 Task: Locate the nearest dog-friendly horseback riding on the beach in Florida.
Action: Mouse moved to (101, 35)
Screenshot: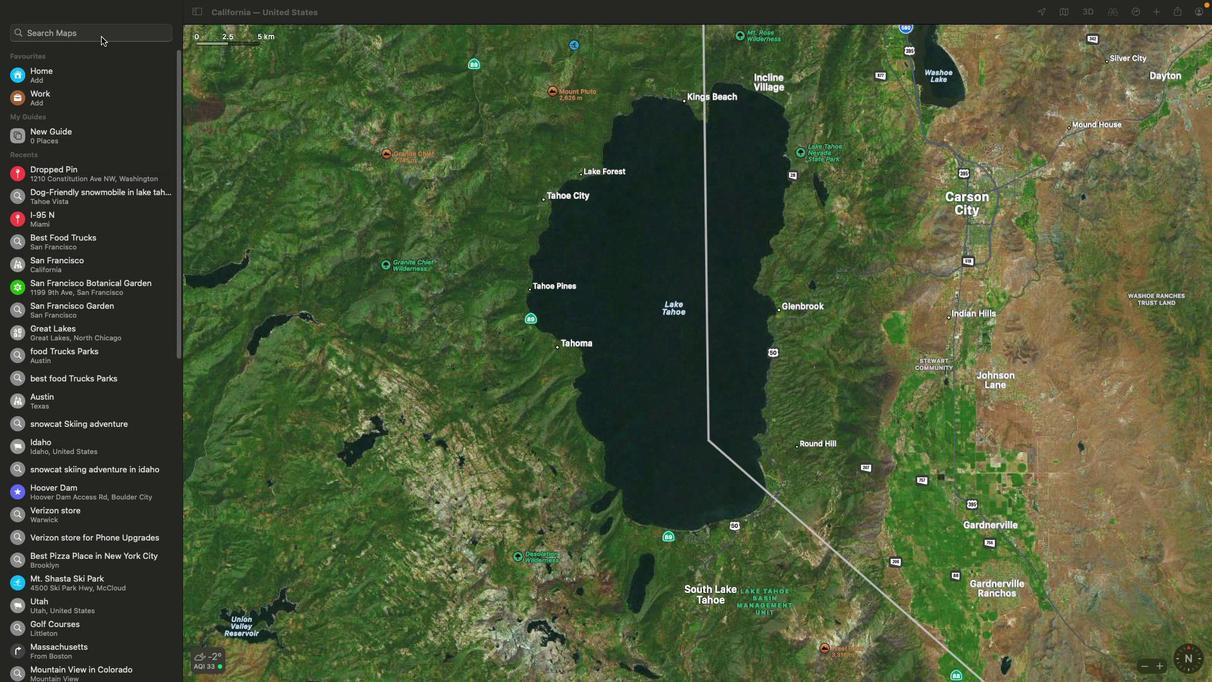 
Action: Mouse pressed left at (101, 35)
Screenshot: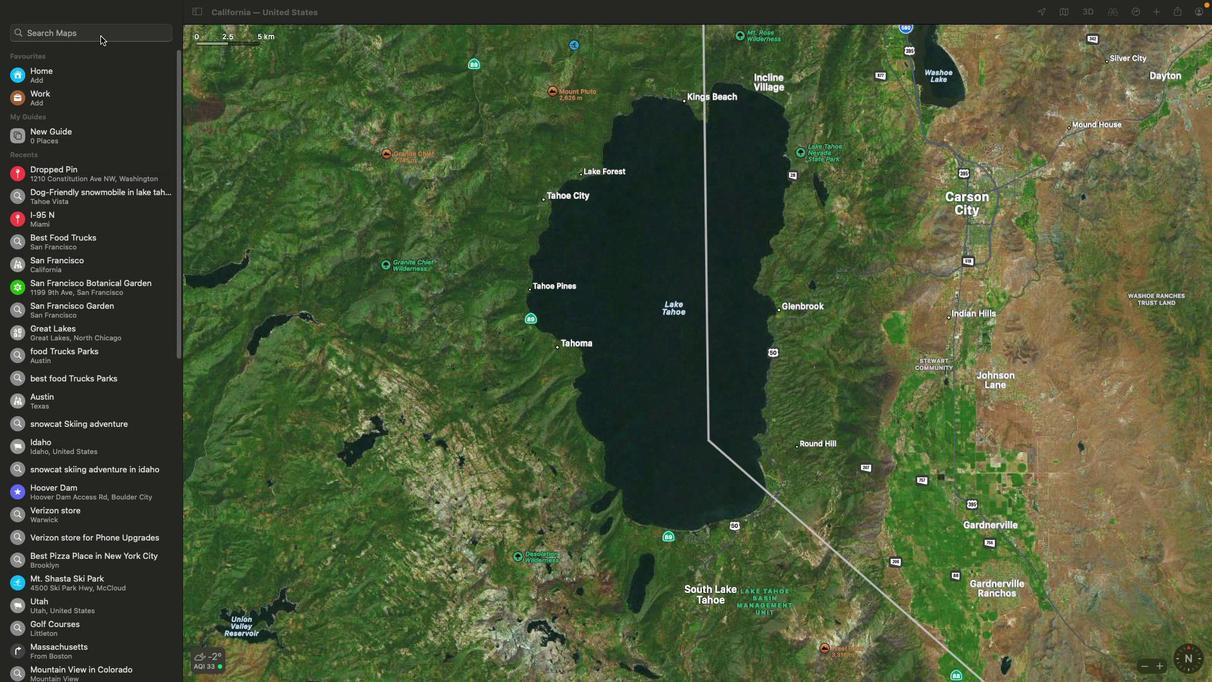 
Action: Key pressed Key.shift'D''o''g'Key.spaceKey.backspaceKey.backspaceKey.backspaceKey.backspaceKey.backspaceKey.shift'F''l''o''r''i''d''a'Key.spaceKey.enter
Screenshot: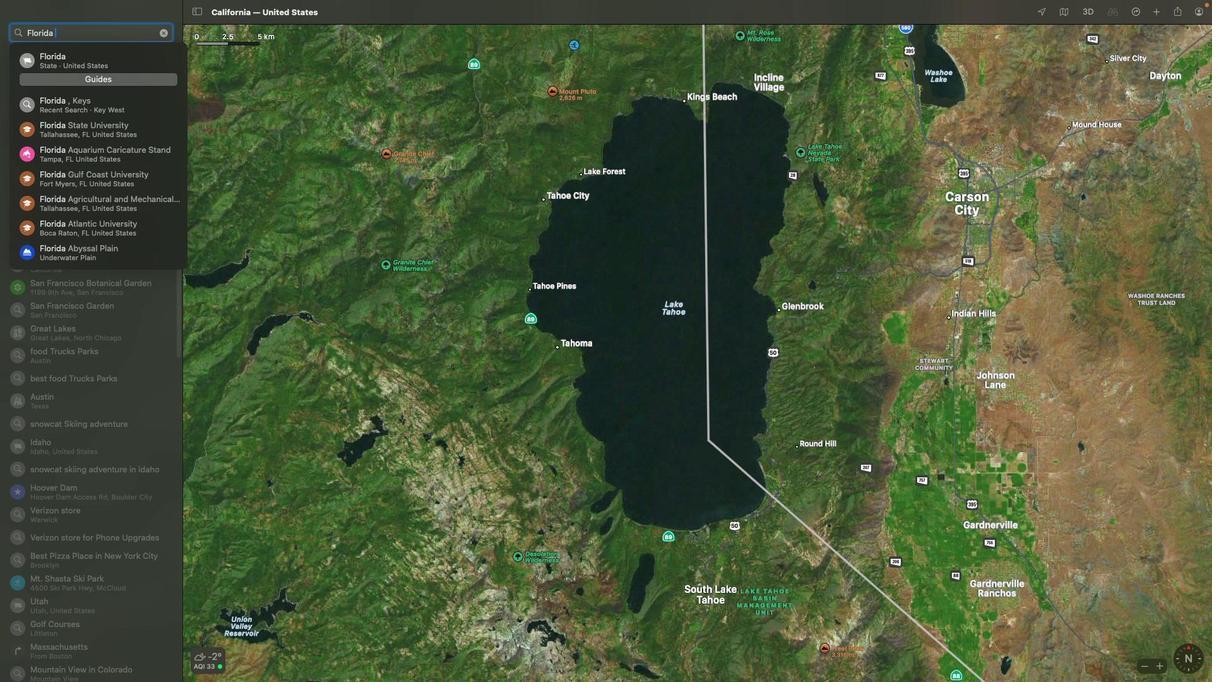 
Action: Mouse moved to (166, 36)
Screenshot: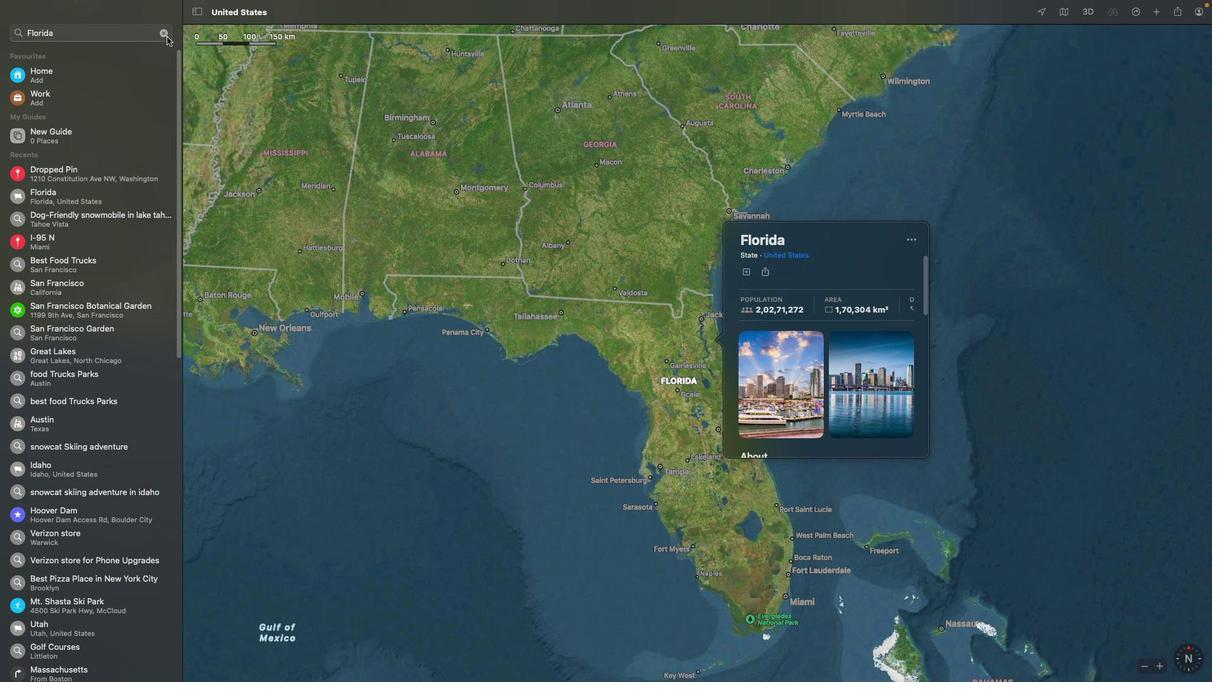 
Action: Mouse pressed left at (166, 36)
Screenshot: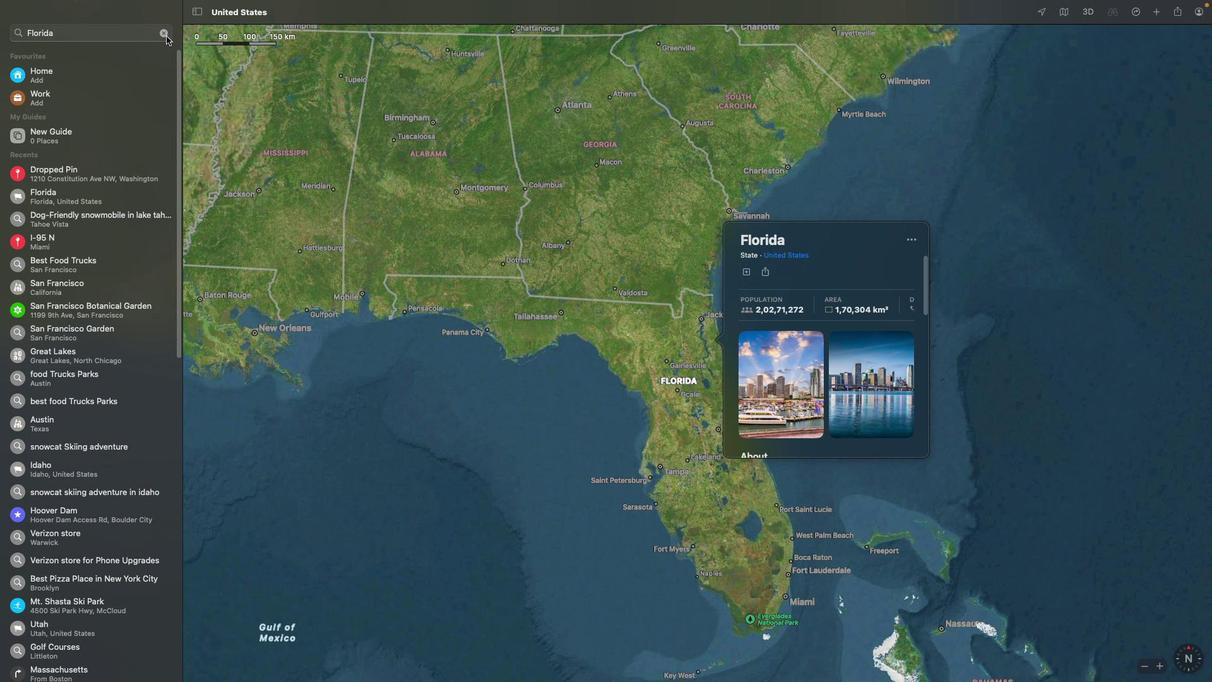 
Action: Mouse moved to (109, 32)
Screenshot: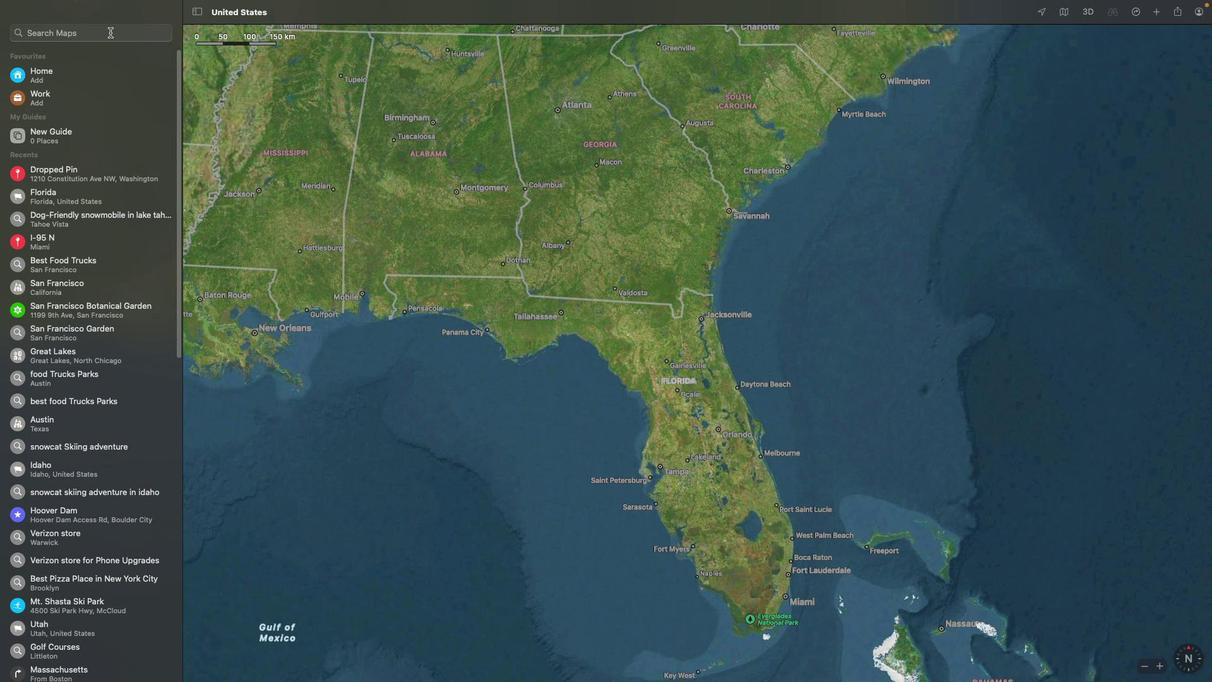 
Action: Mouse pressed left at (109, 32)
Screenshot: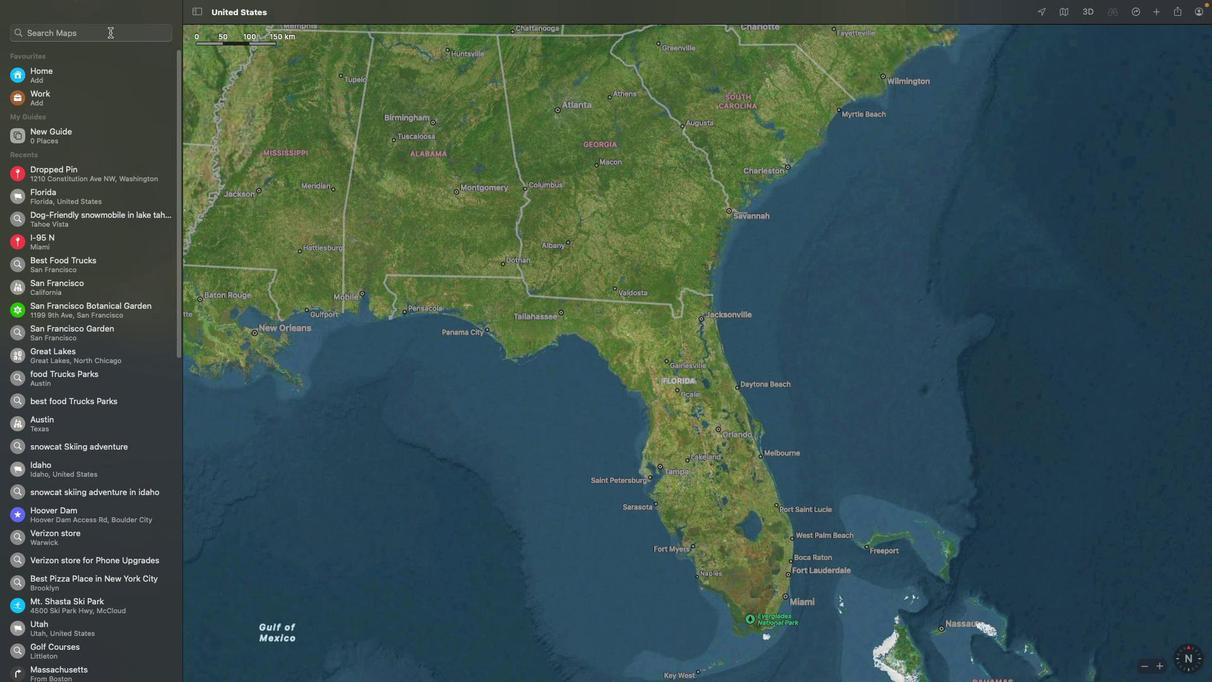 
Action: Key pressed 'd''o''g''-''f''r''i''e''n''d''l''y'Key.space'h''o''r''s''e''b''a''c''k'Key.space'r''i''d''i''n''g'Key.spaceKey.enter
Screenshot: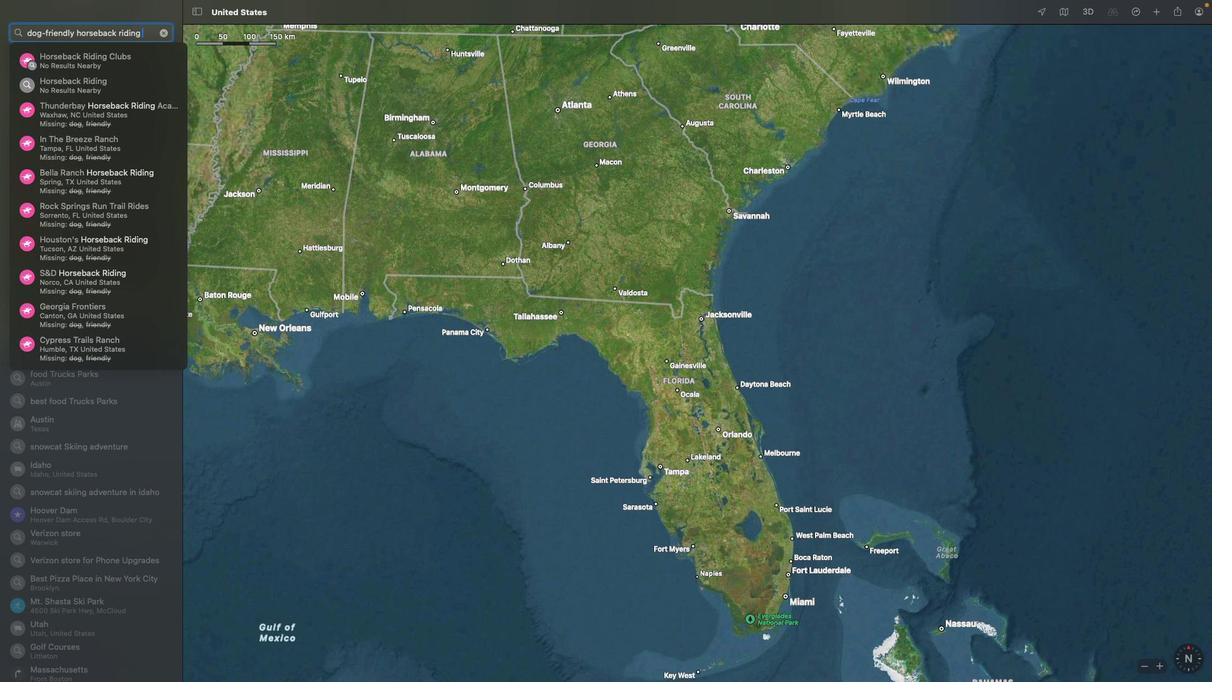 
Action: Mouse moved to (550, 388)
Screenshot: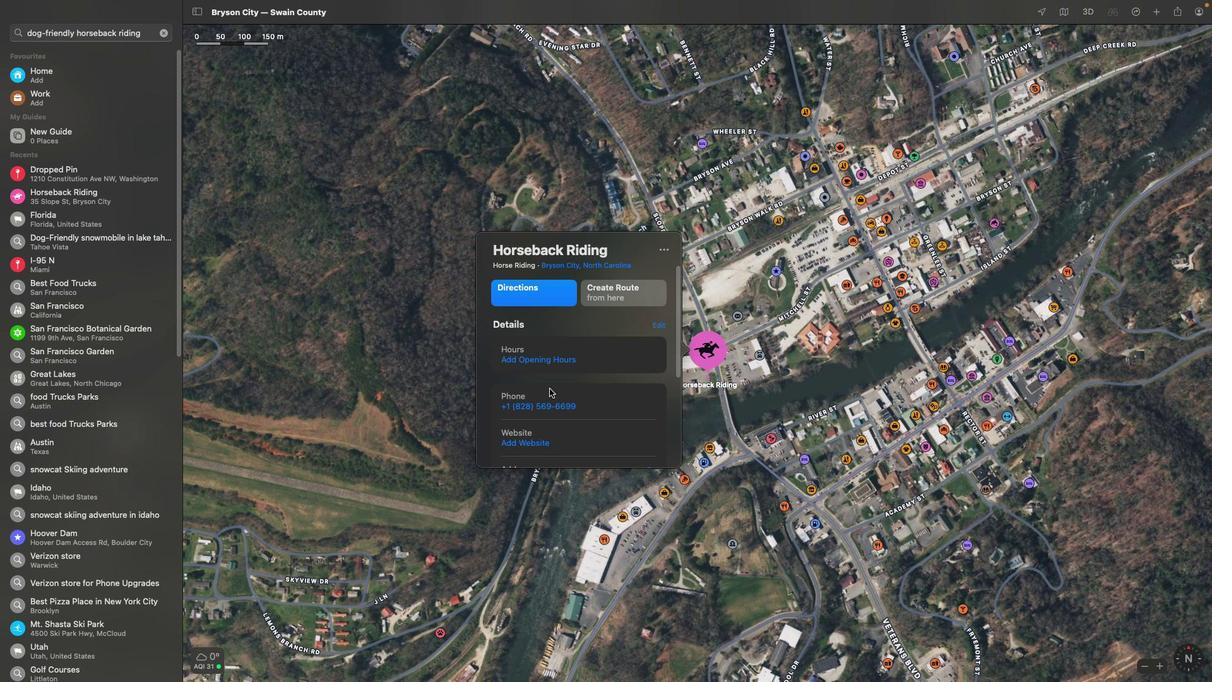 
Action: Mouse scrolled (550, 388) with delta (0, 0)
Screenshot: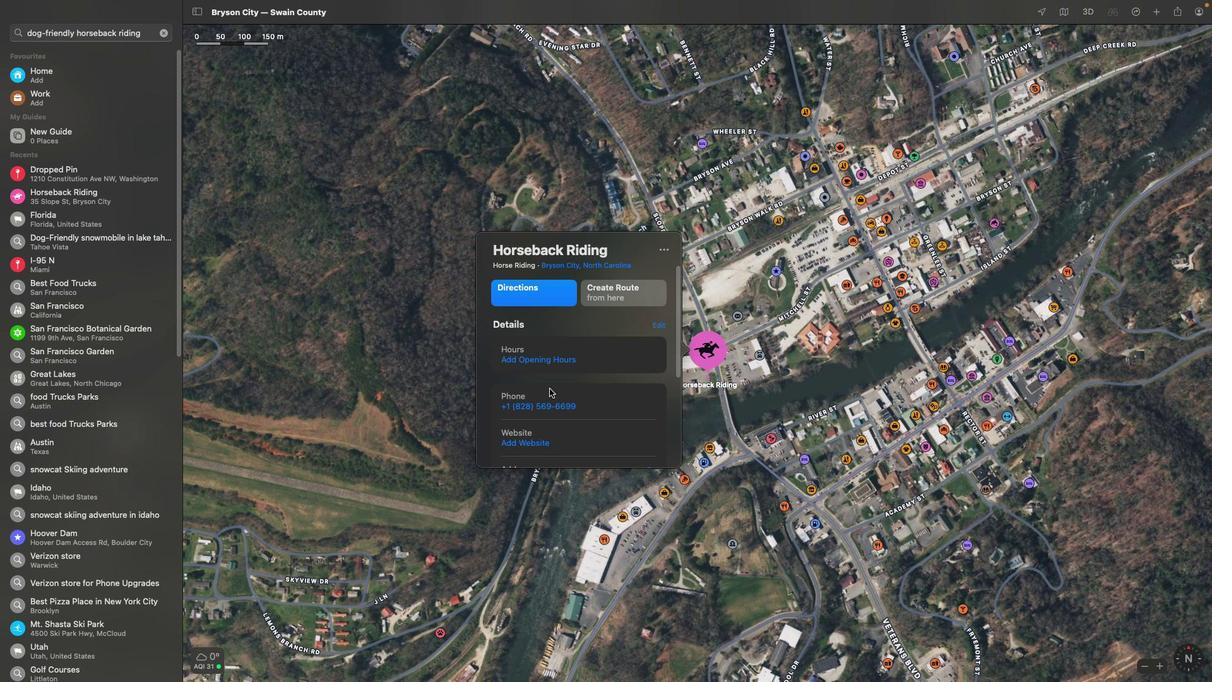 
Action: Mouse scrolled (550, 388) with delta (0, 0)
Screenshot: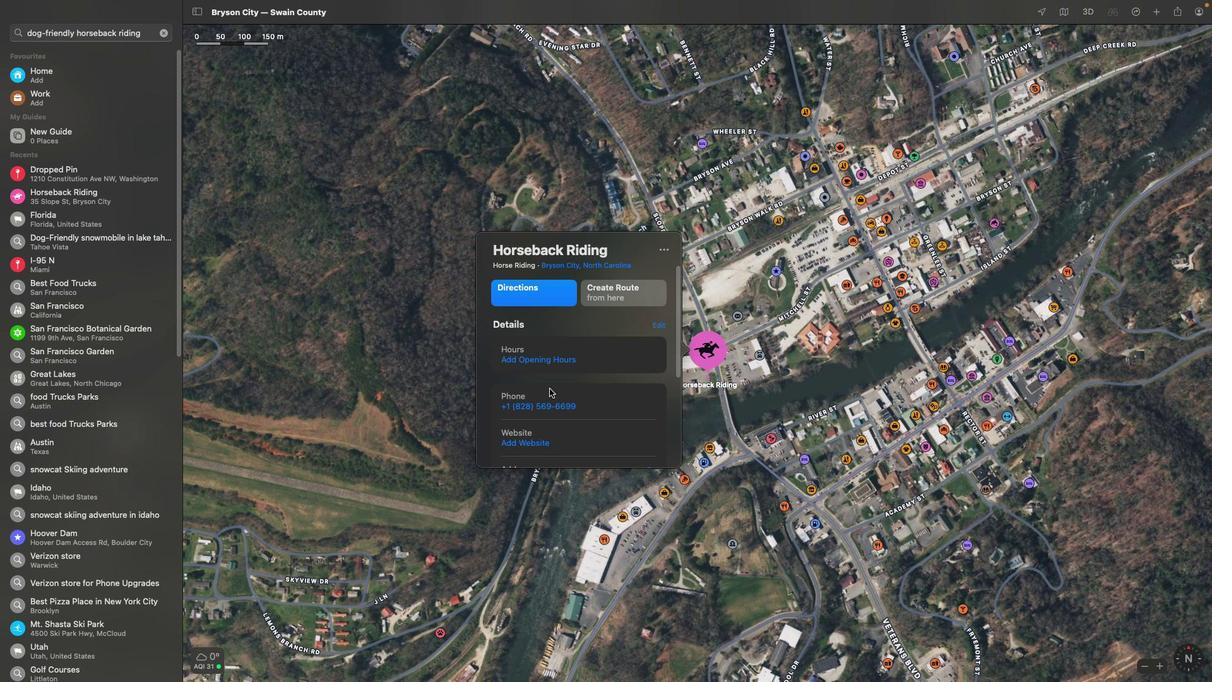 
Action: Mouse scrolled (550, 388) with delta (0, -1)
Screenshot: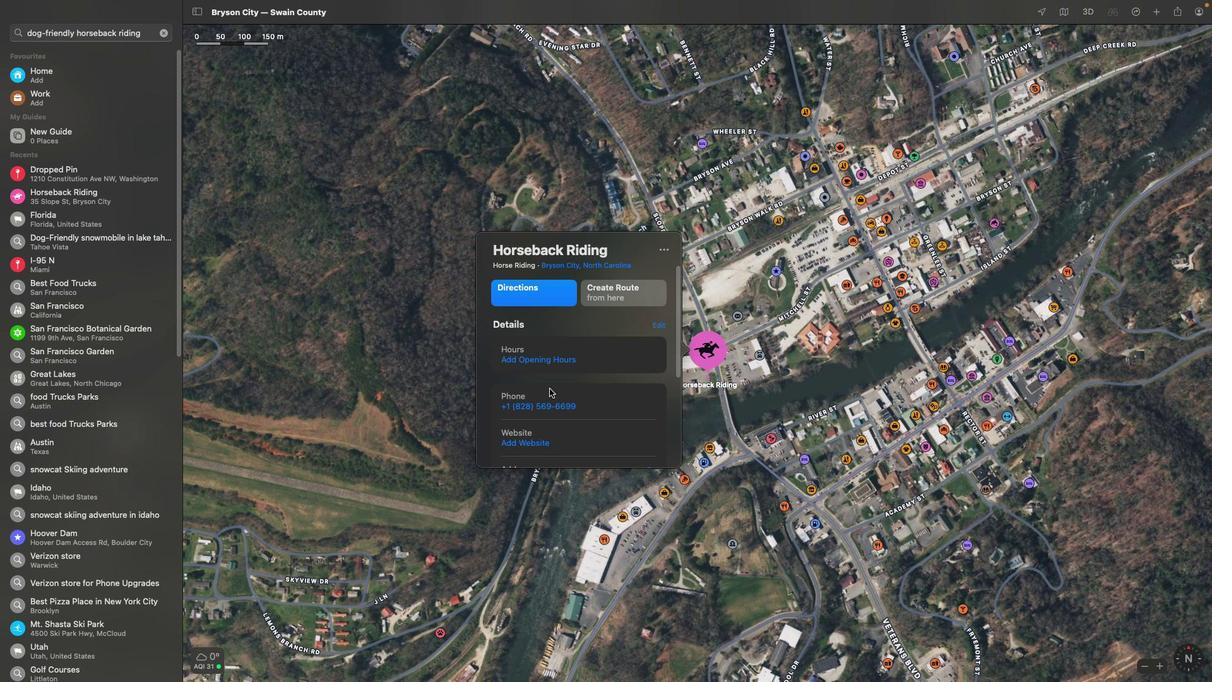 
Action: Mouse scrolled (550, 388) with delta (0, -3)
Screenshot: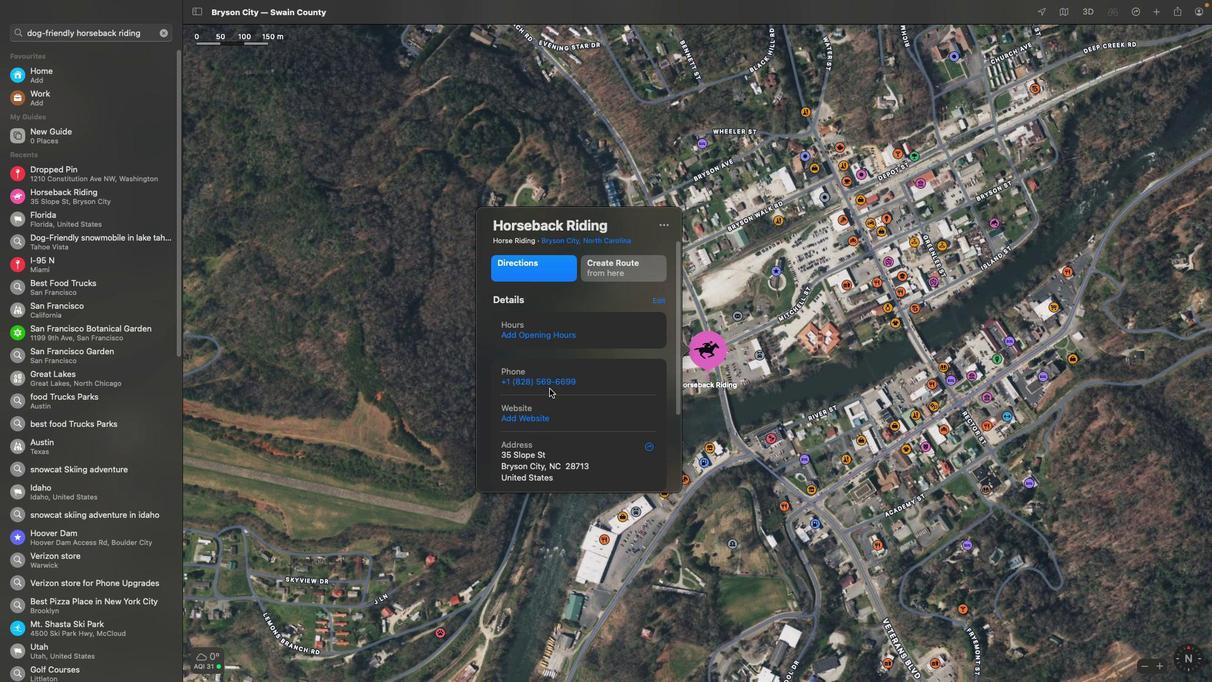 
Action: Mouse scrolled (550, 388) with delta (0, -3)
Screenshot: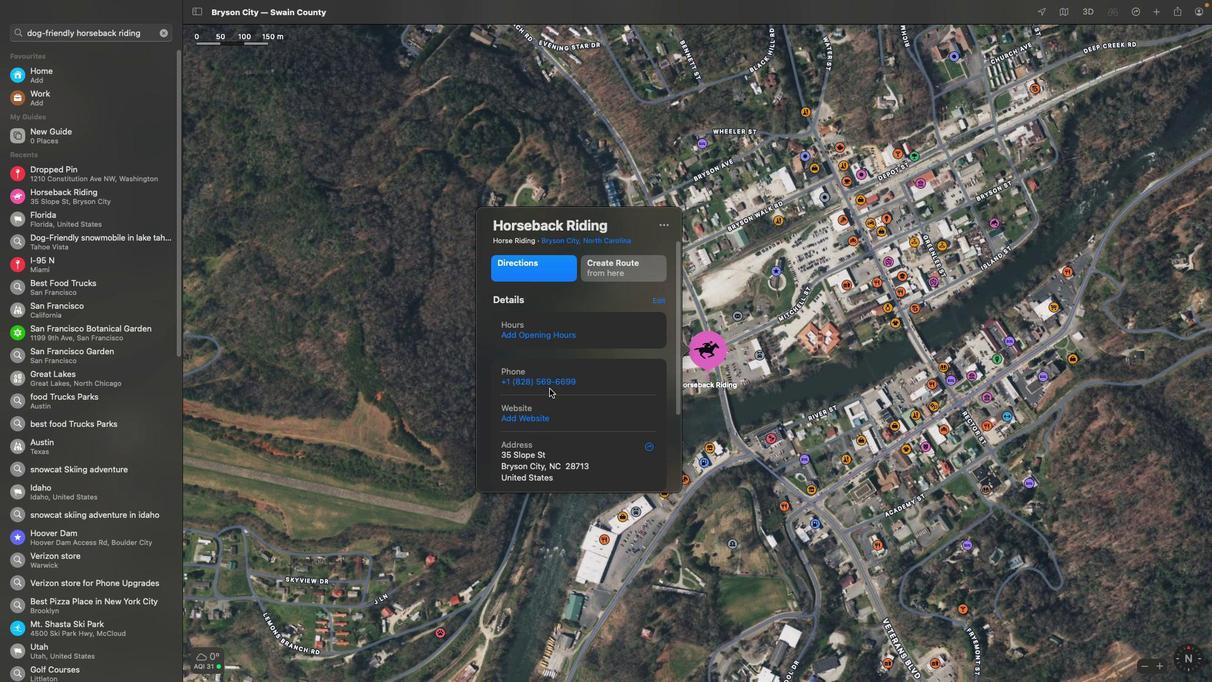 
Action: Mouse scrolled (550, 388) with delta (0, -4)
Screenshot: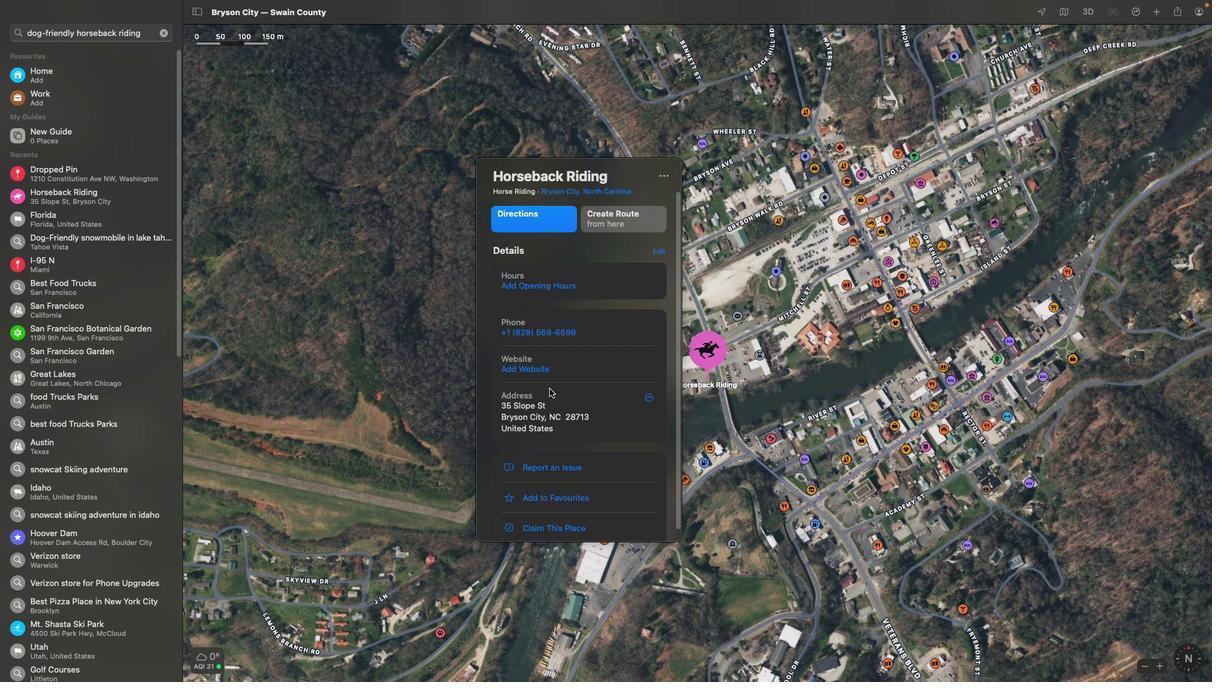 
Action: Mouse scrolled (550, 388) with delta (0, 0)
Screenshot: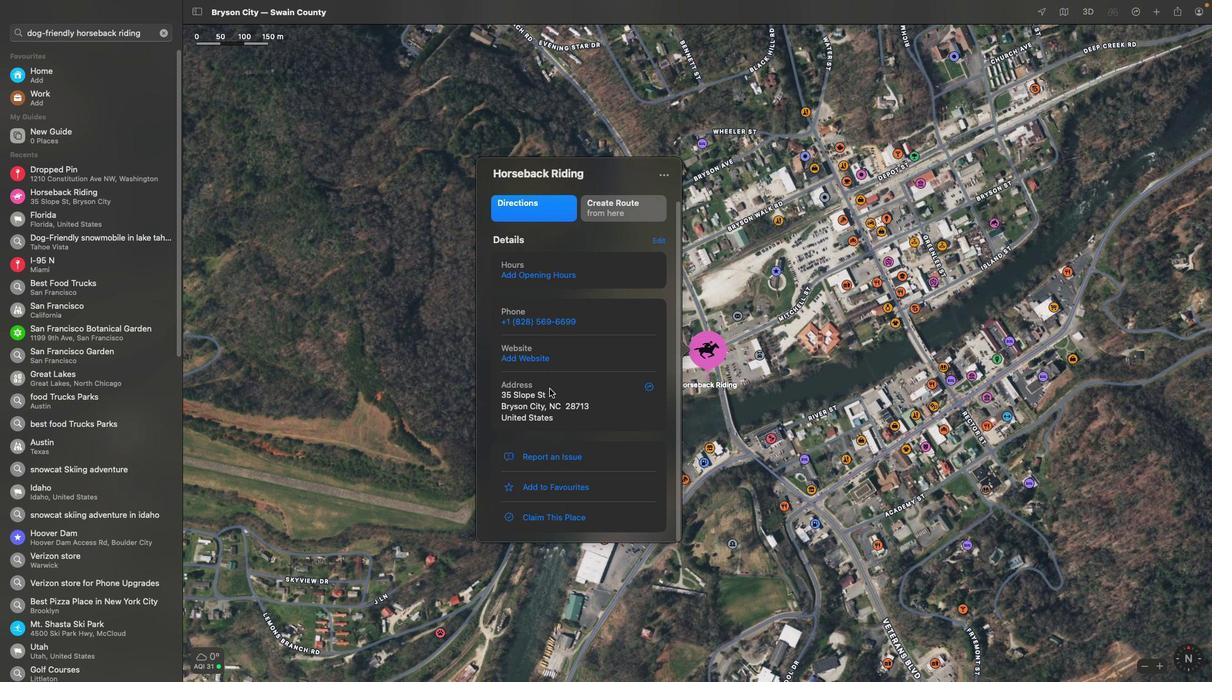 
Action: Mouse scrolled (550, 388) with delta (0, 0)
Screenshot: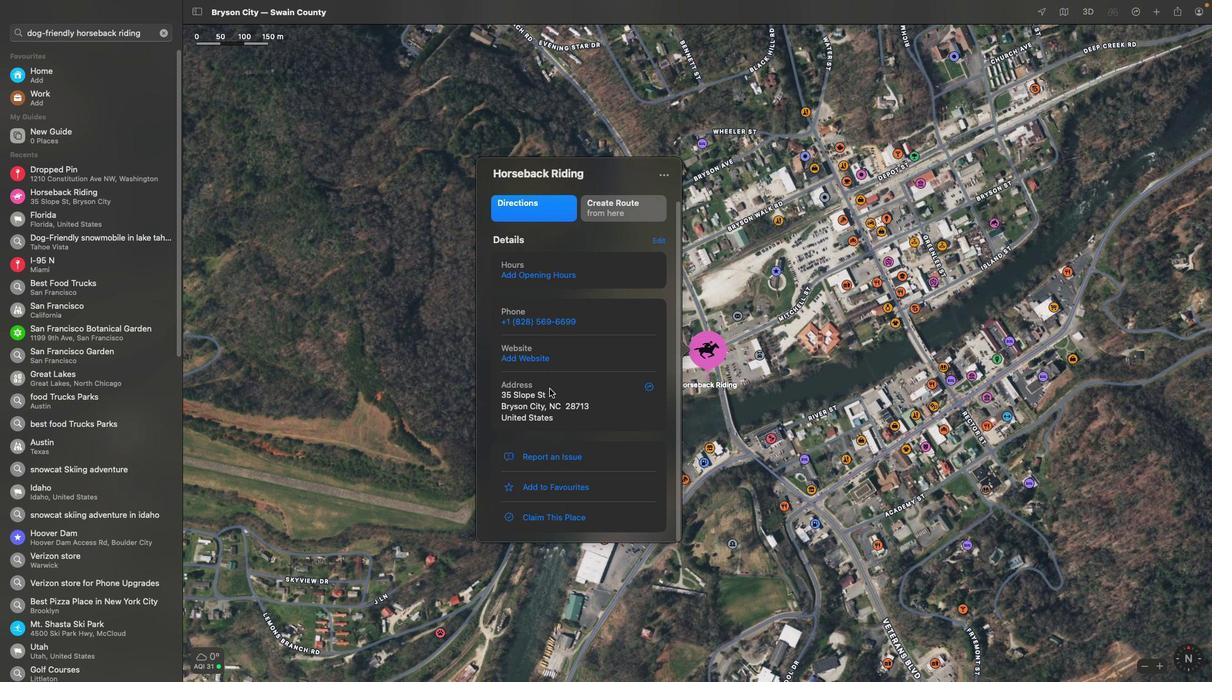 
Action: Mouse scrolled (550, 388) with delta (0, -2)
Screenshot: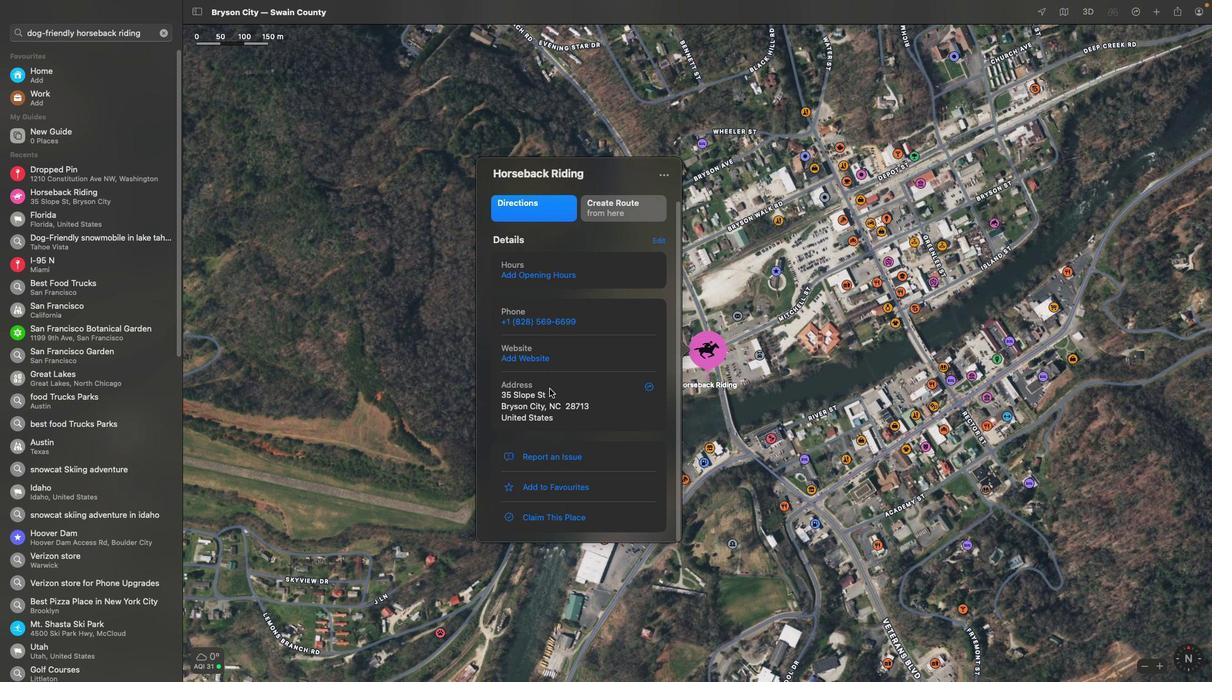 
Action: Mouse scrolled (550, 388) with delta (0, -3)
Screenshot: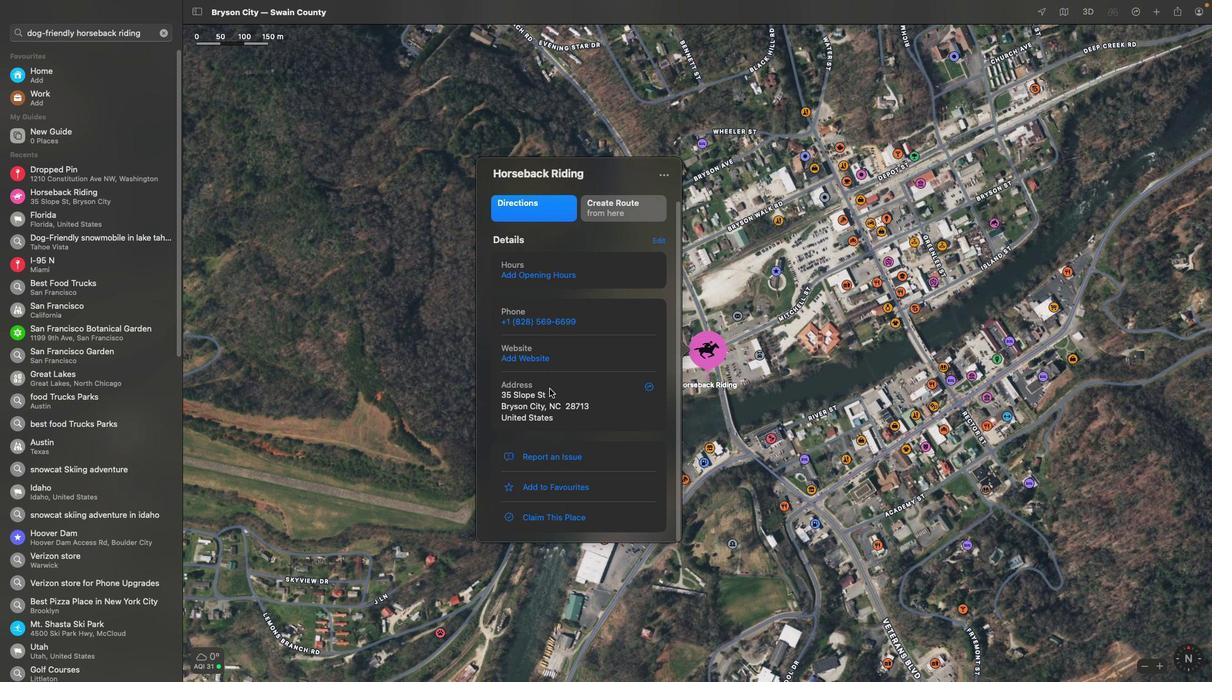 
Action: Mouse scrolled (550, 388) with delta (0, 0)
Screenshot: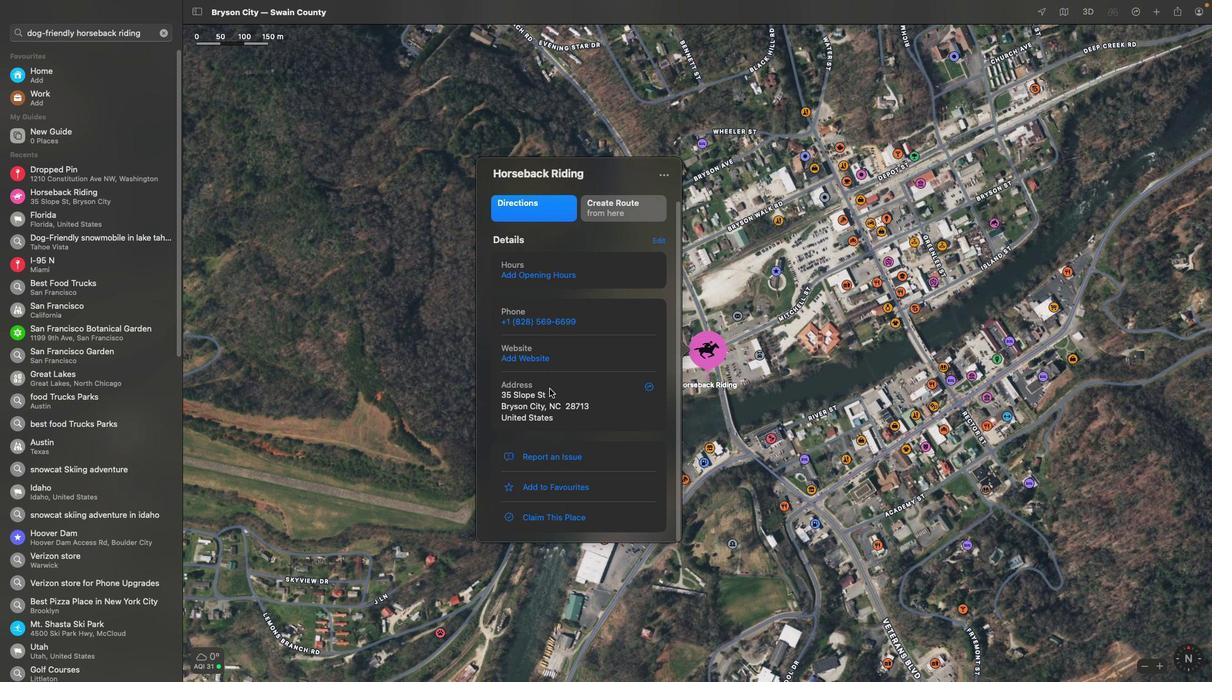
Action: Mouse scrolled (550, 388) with delta (0, 0)
Screenshot: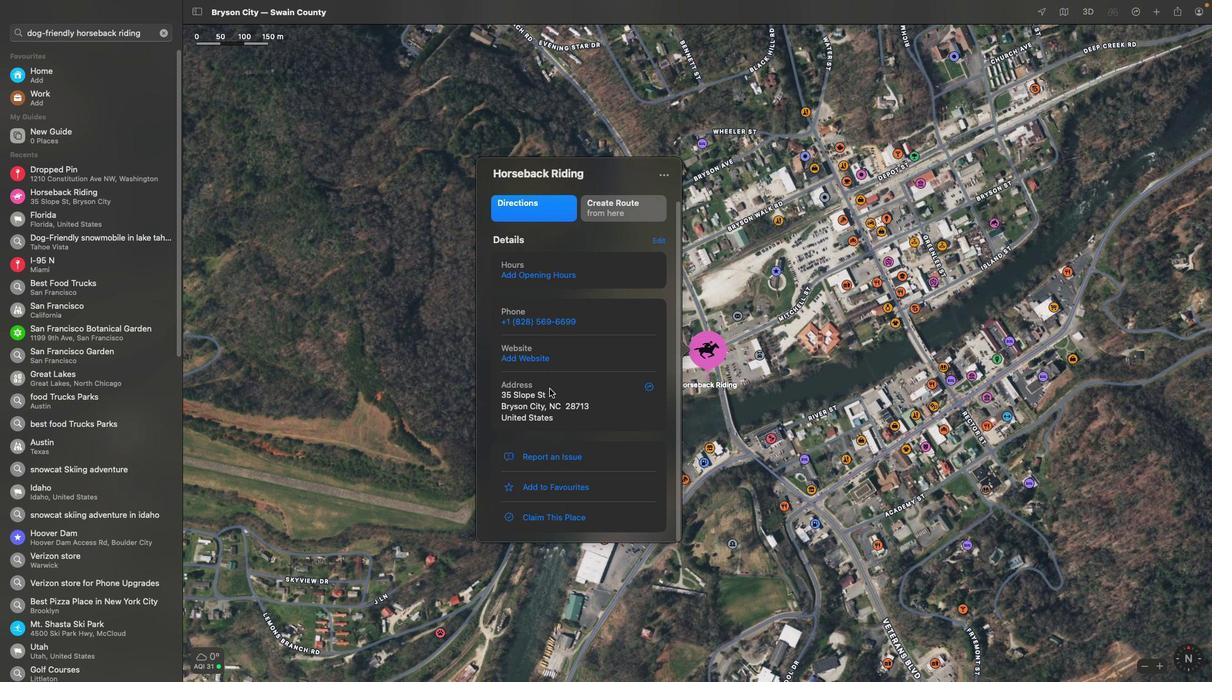 
Action: Mouse scrolled (550, 388) with delta (0, -1)
Screenshot: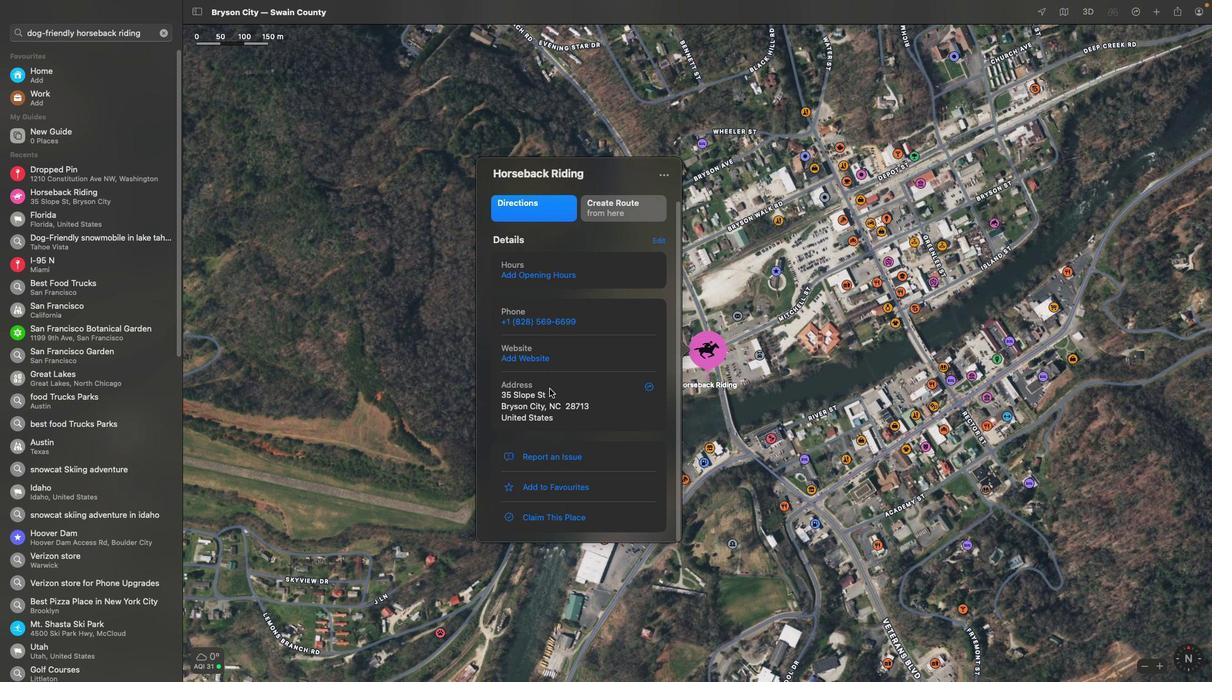 
Action: Mouse scrolled (550, 388) with delta (0, -3)
Screenshot: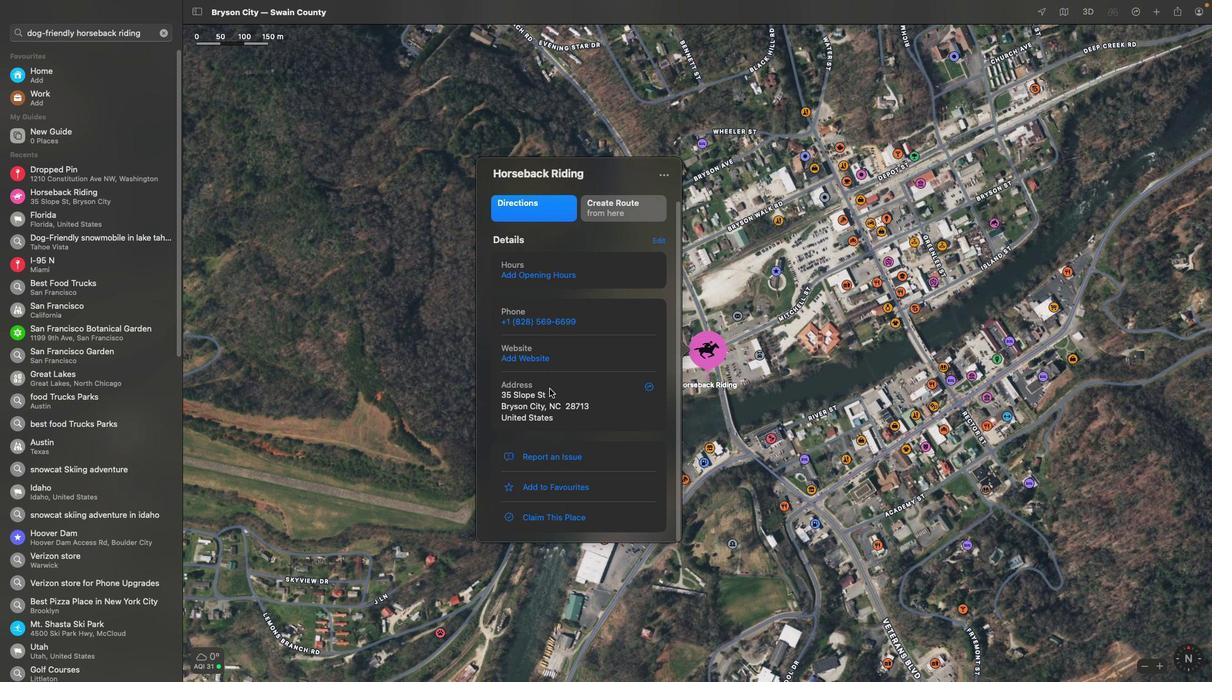 
Action: Mouse moved to (383, 376)
Screenshot: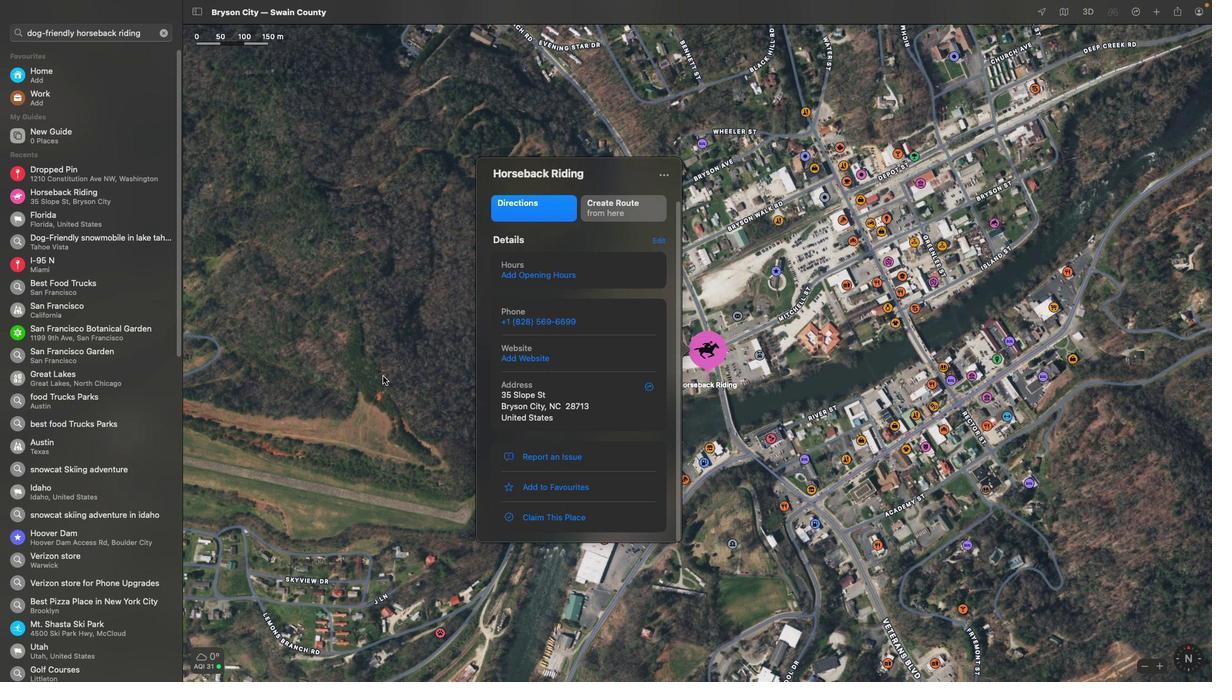
